 Task: Find a one-way flight from London to Paris on Fri, 30 Jun.
Action: Mouse pressed left at (415, 386)
Screenshot: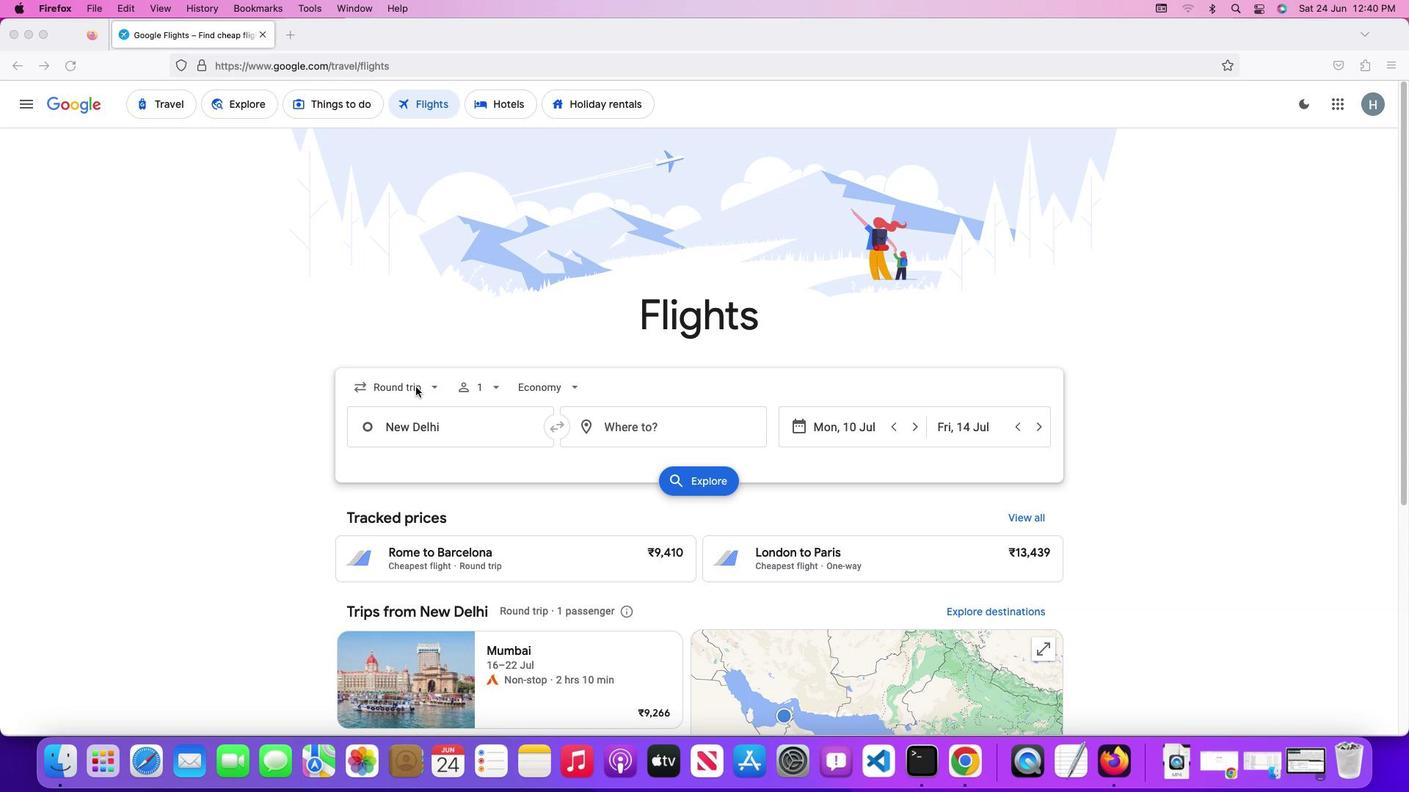 
Action: Mouse moved to (415, 386)
Screenshot: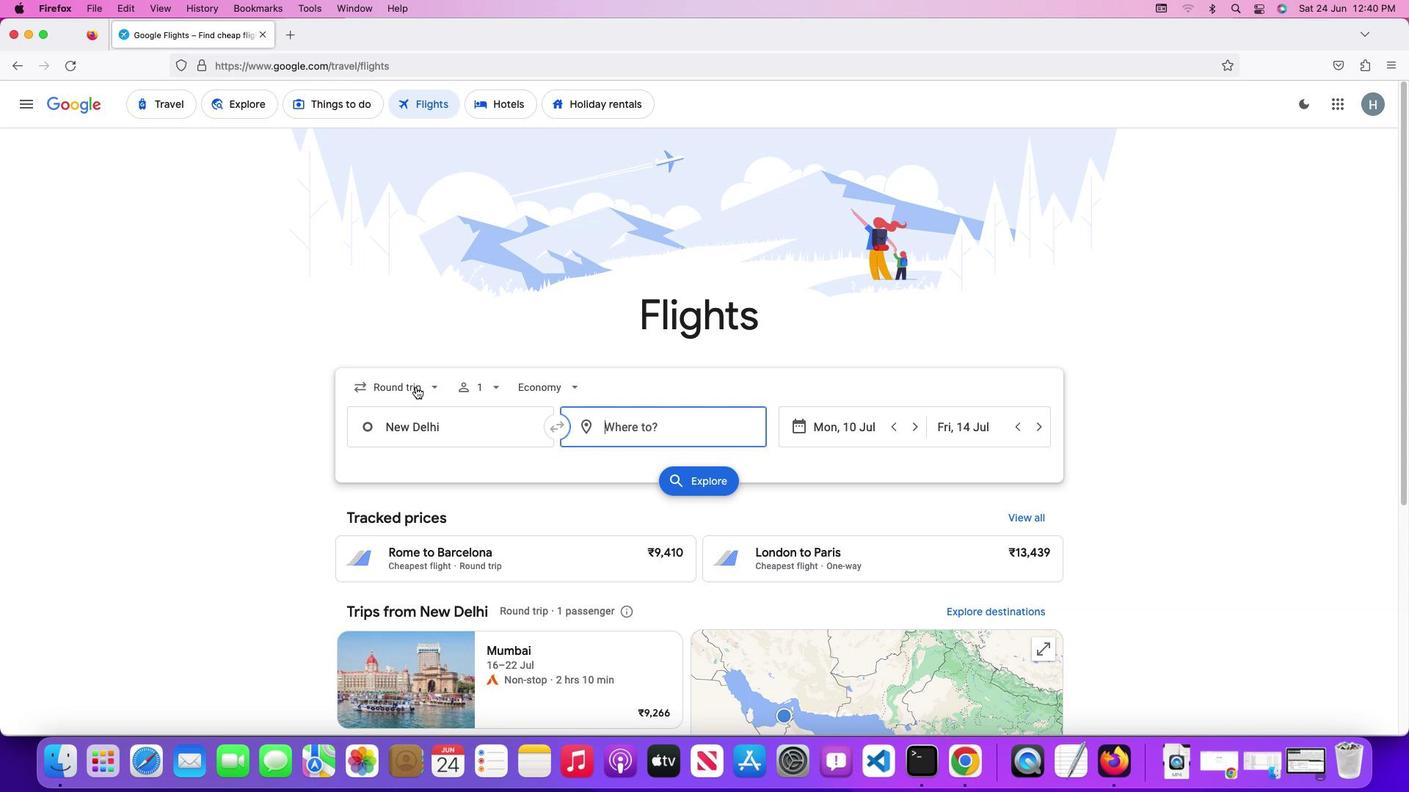 
Action: Mouse pressed left at (415, 386)
Screenshot: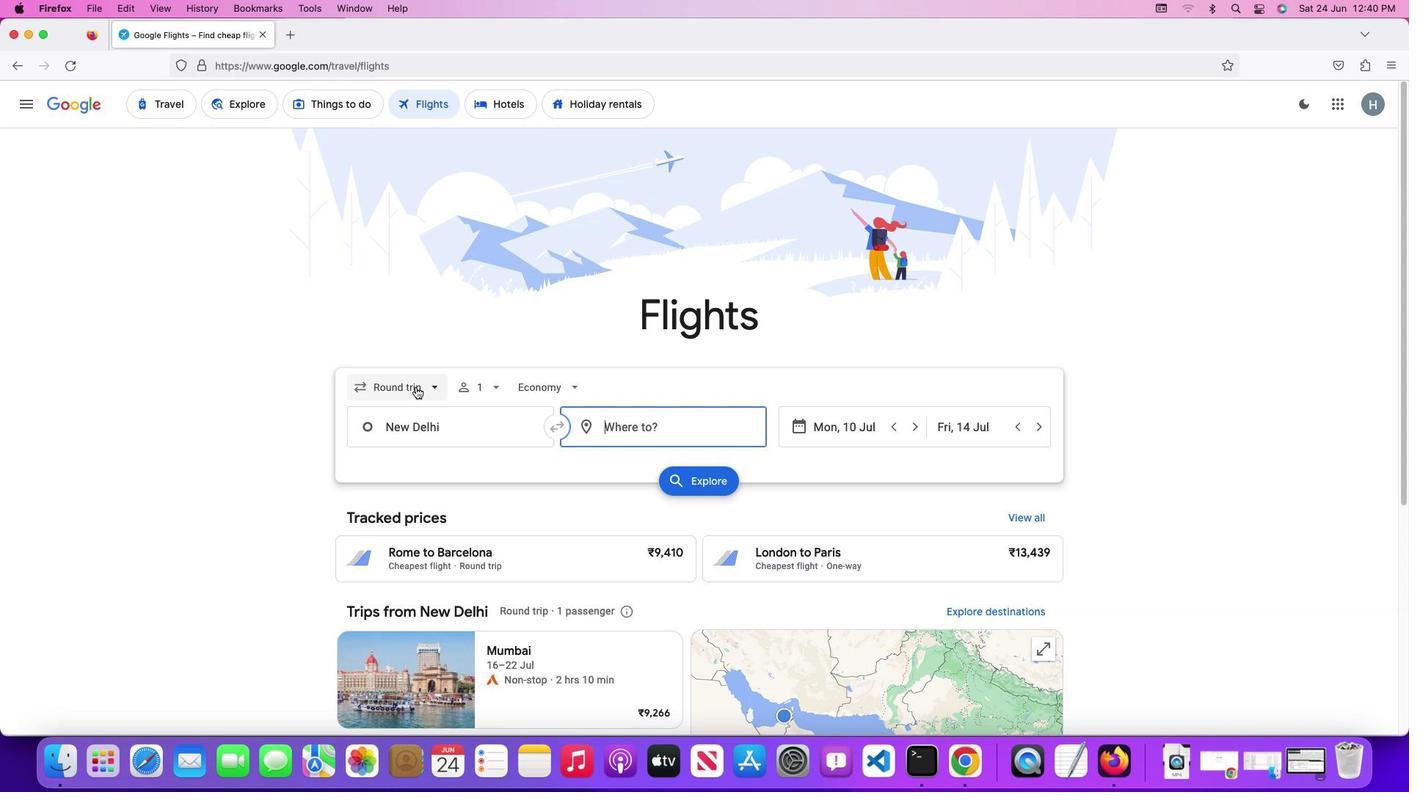 
Action: Mouse moved to (412, 456)
Screenshot: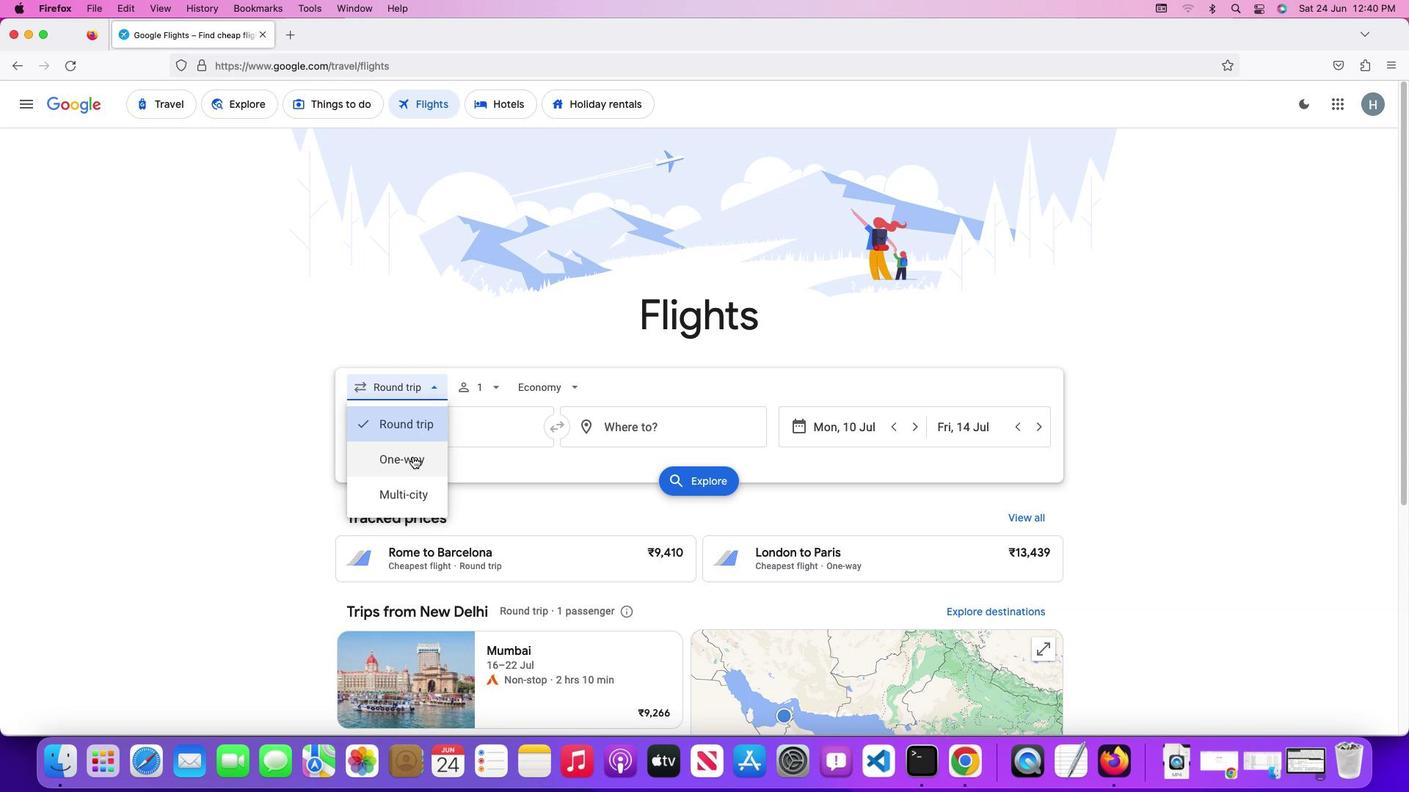 
Action: Mouse pressed left at (412, 456)
Screenshot: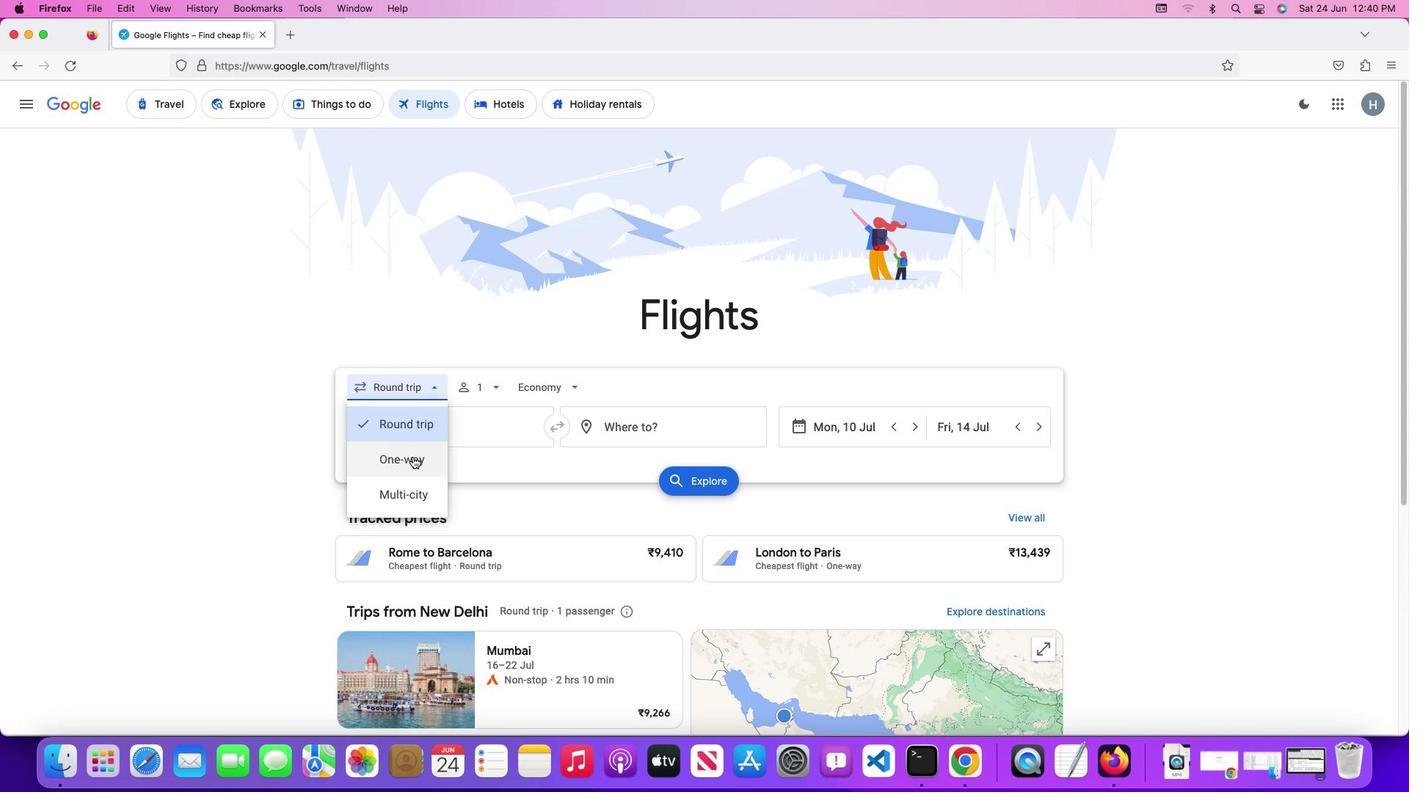 
Action: Mouse moved to (538, 389)
Screenshot: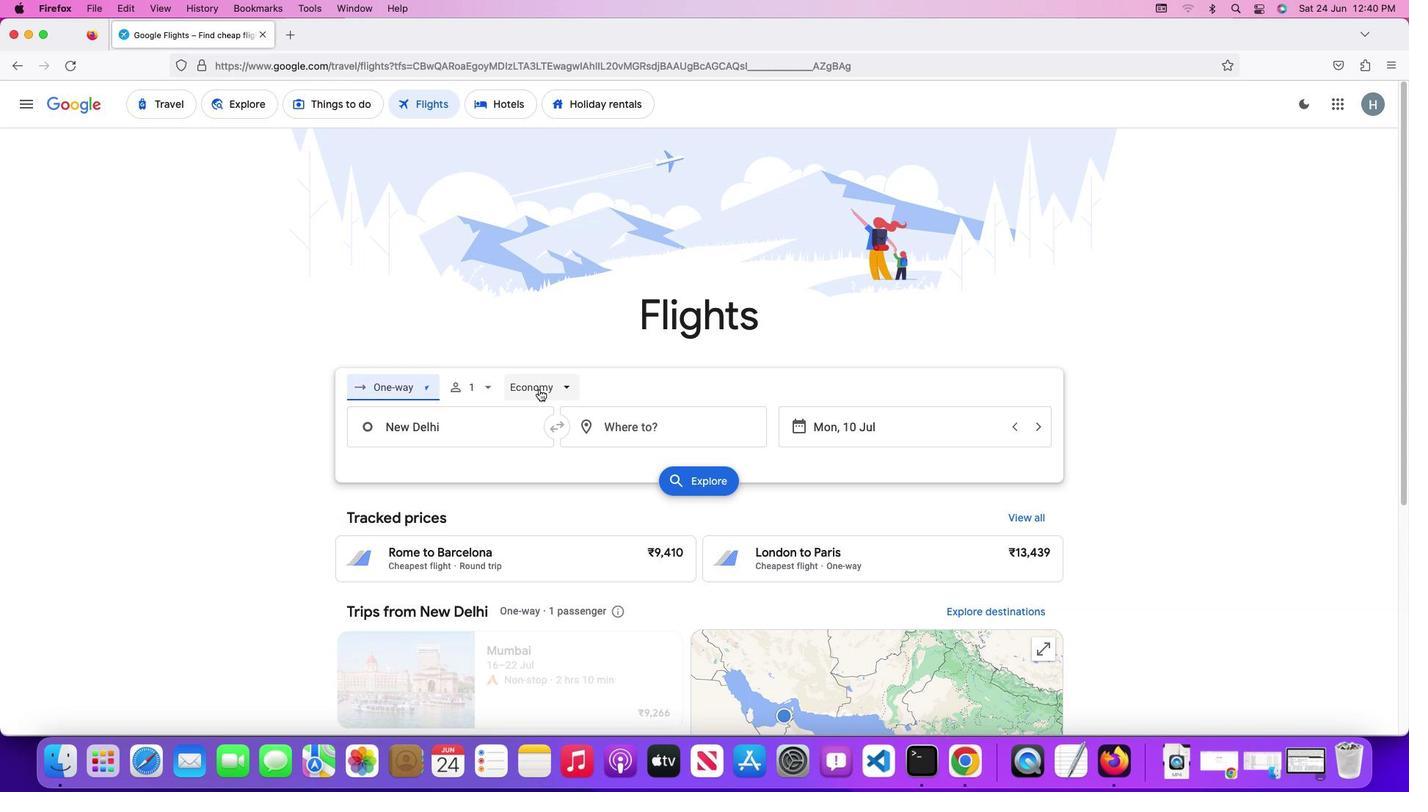 
Action: Mouse pressed left at (538, 389)
Screenshot: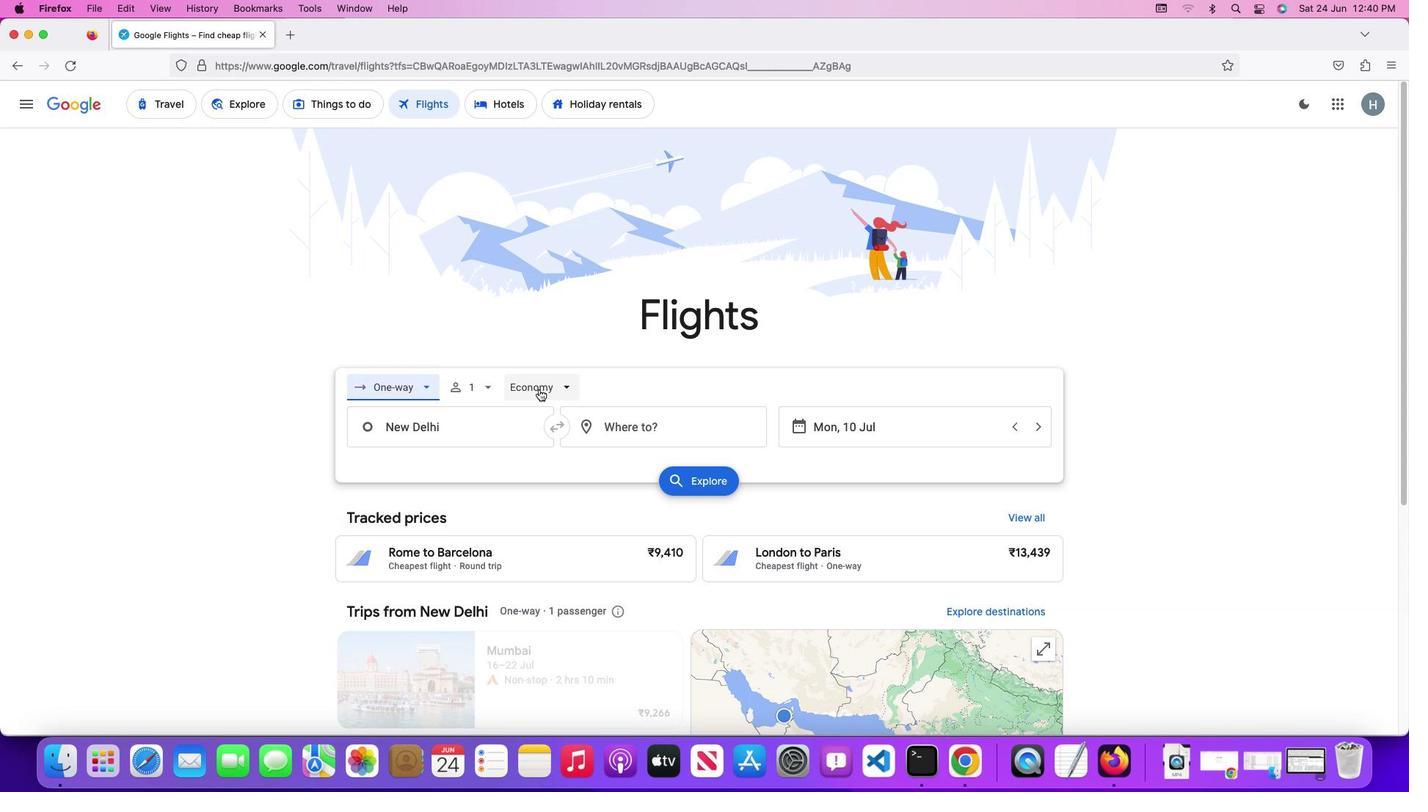
Action: Mouse moved to (557, 425)
Screenshot: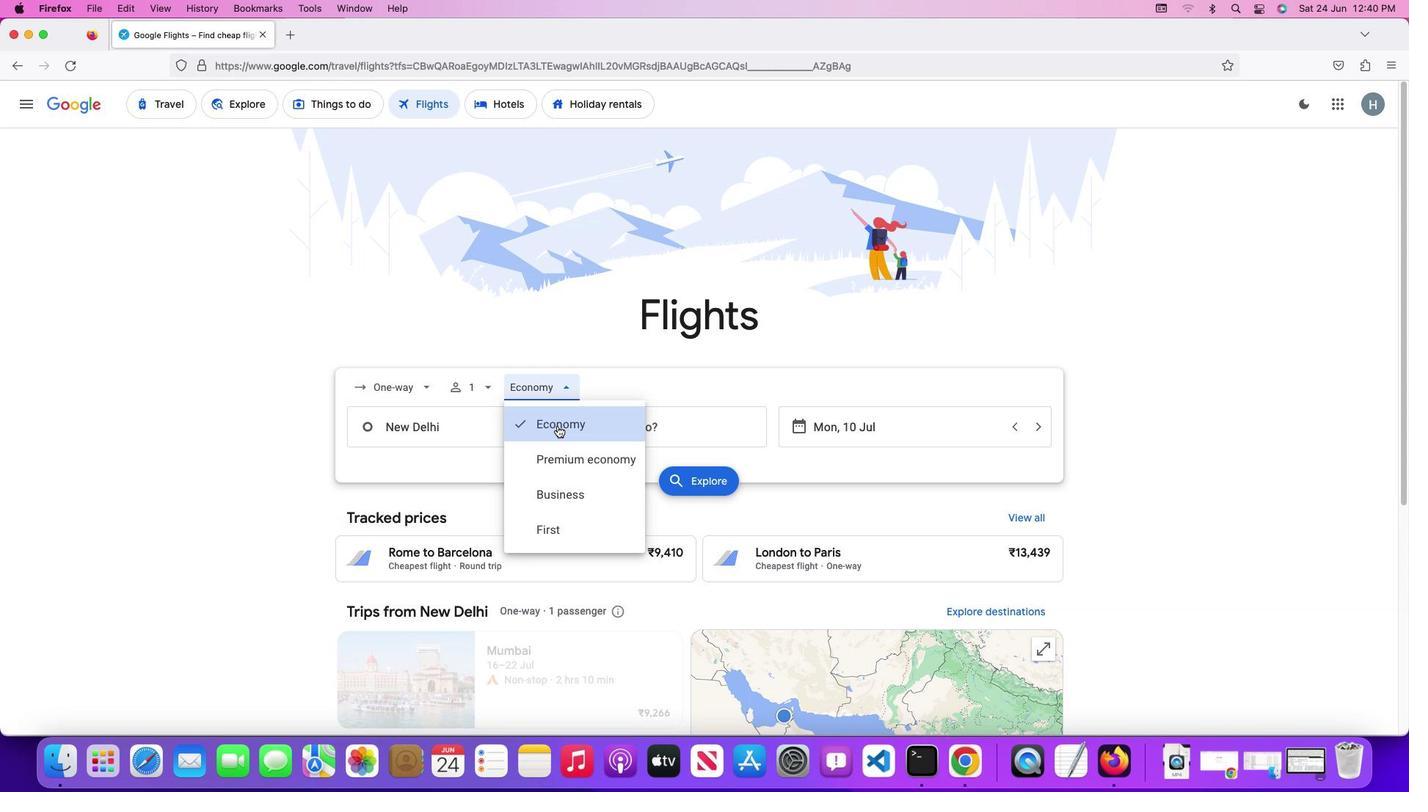 
Action: Mouse pressed left at (557, 425)
Screenshot: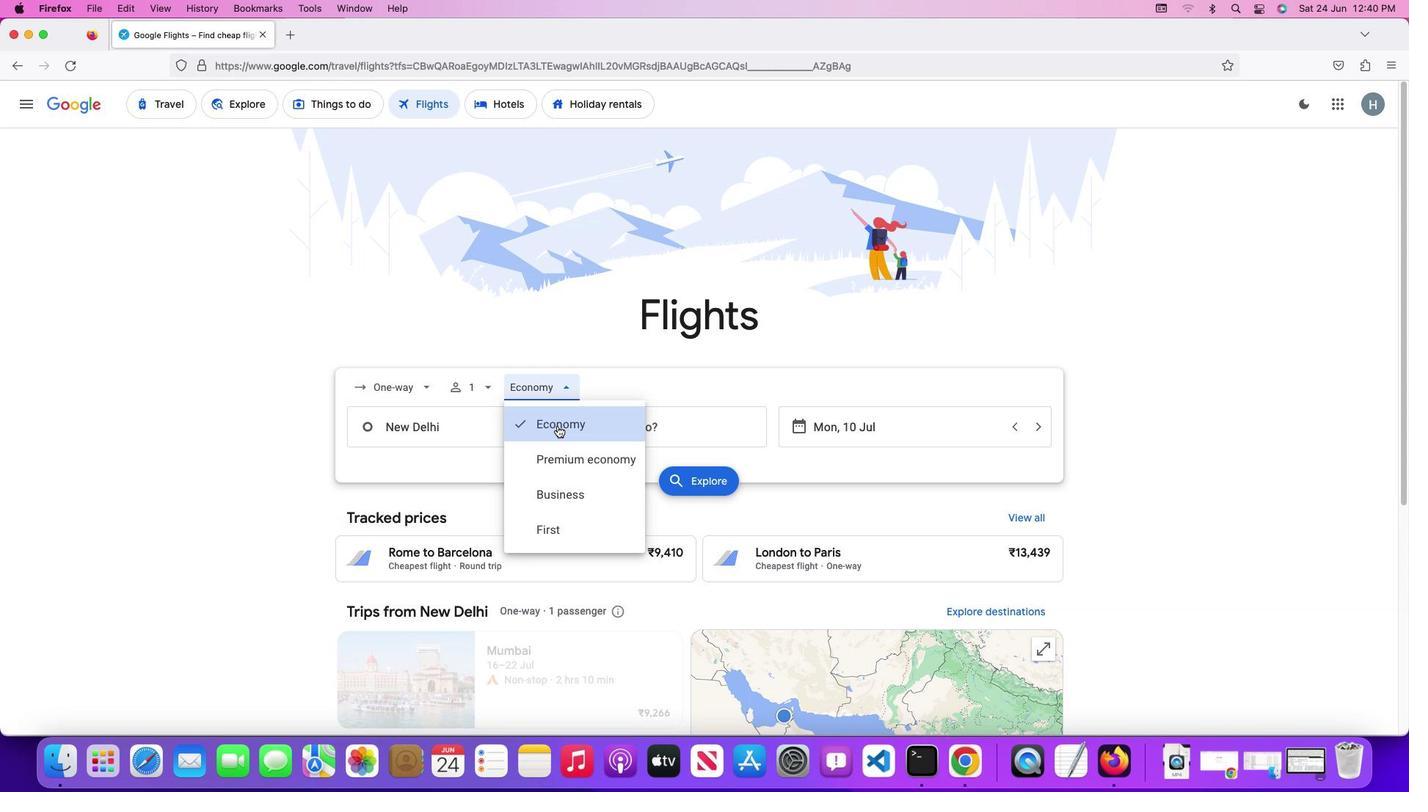 
Action: Mouse moved to (474, 422)
Screenshot: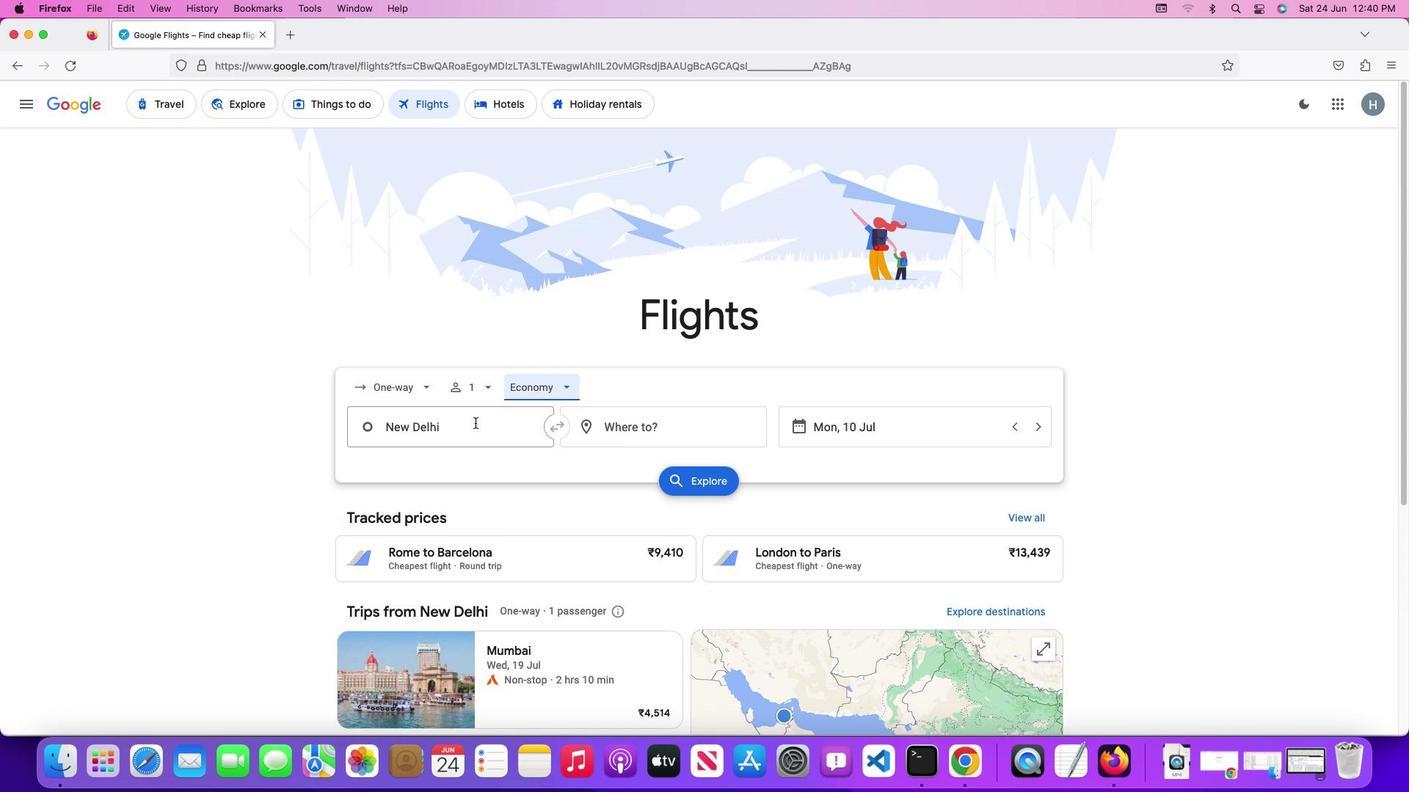 
Action: Mouse pressed left at (474, 422)
Screenshot: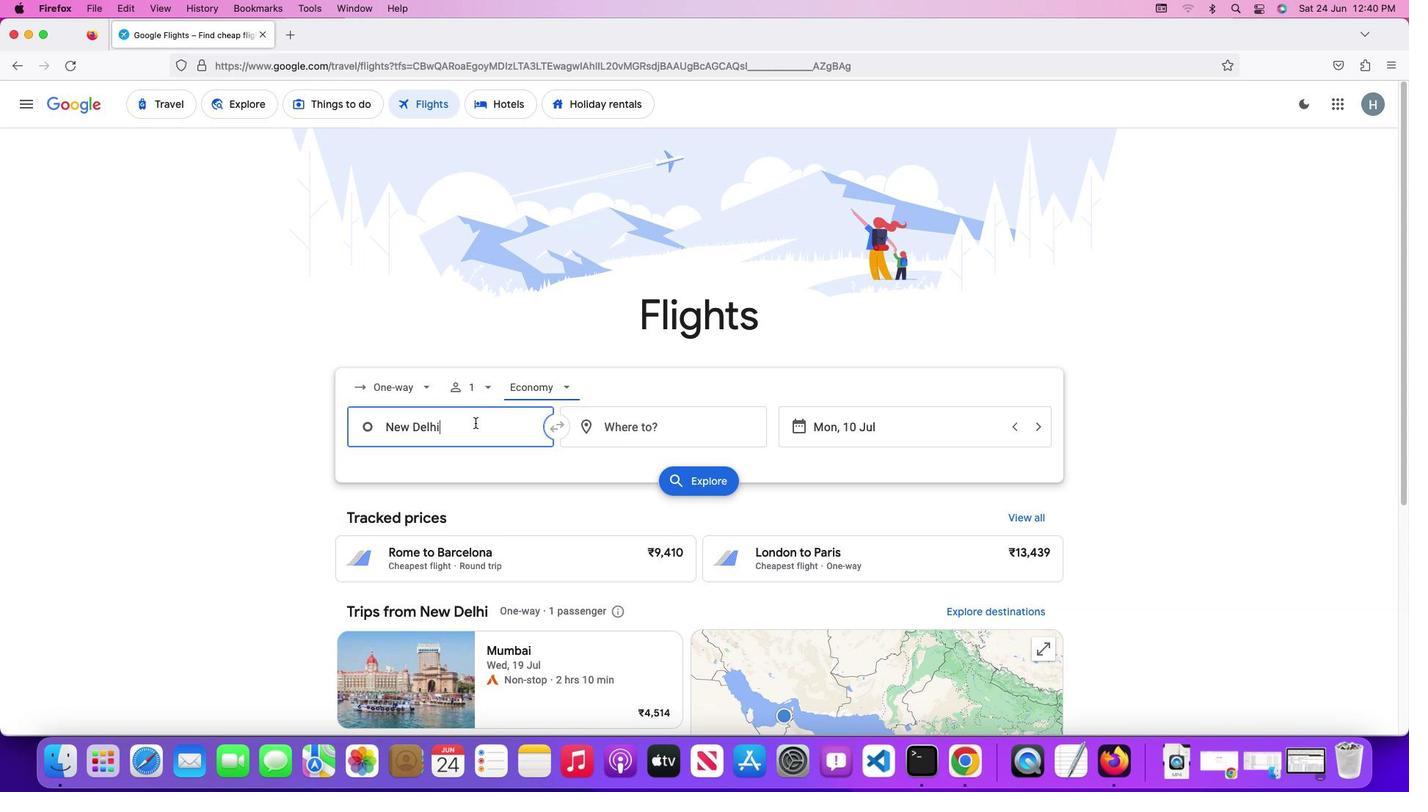 
Action: Key pressed Key.shift'L''o''n''d''o''n'
Screenshot: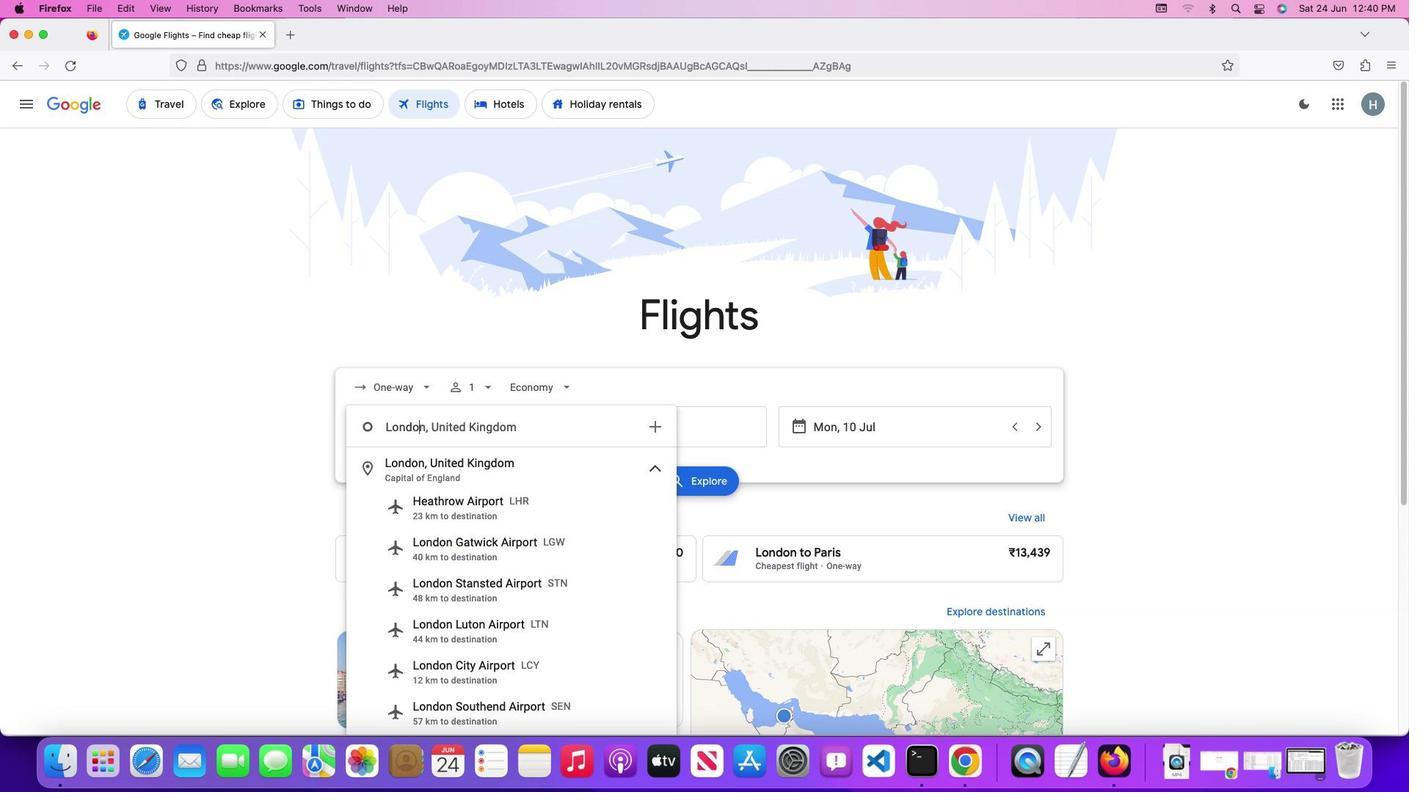 
Action: Mouse moved to (503, 461)
Screenshot: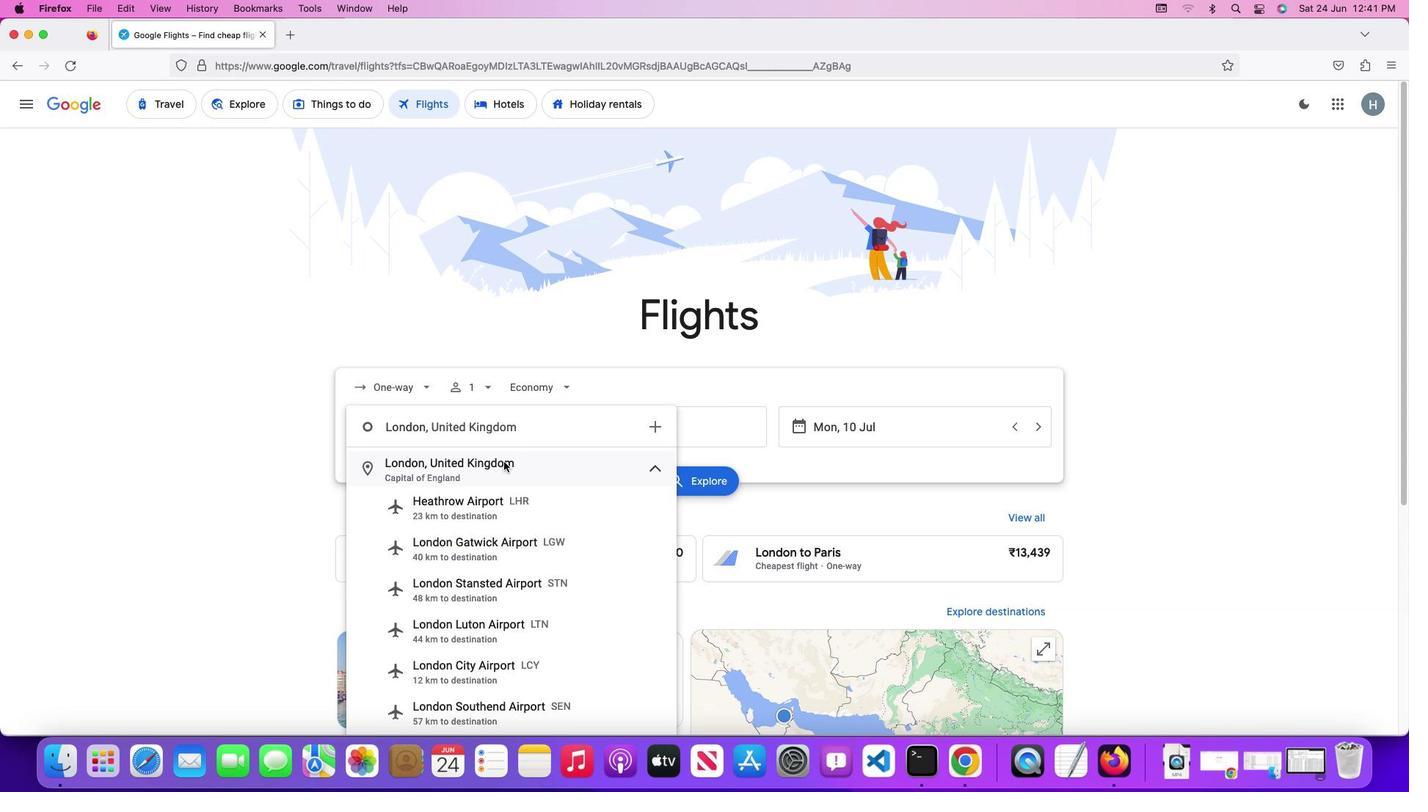 
Action: Mouse pressed left at (503, 461)
Screenshot: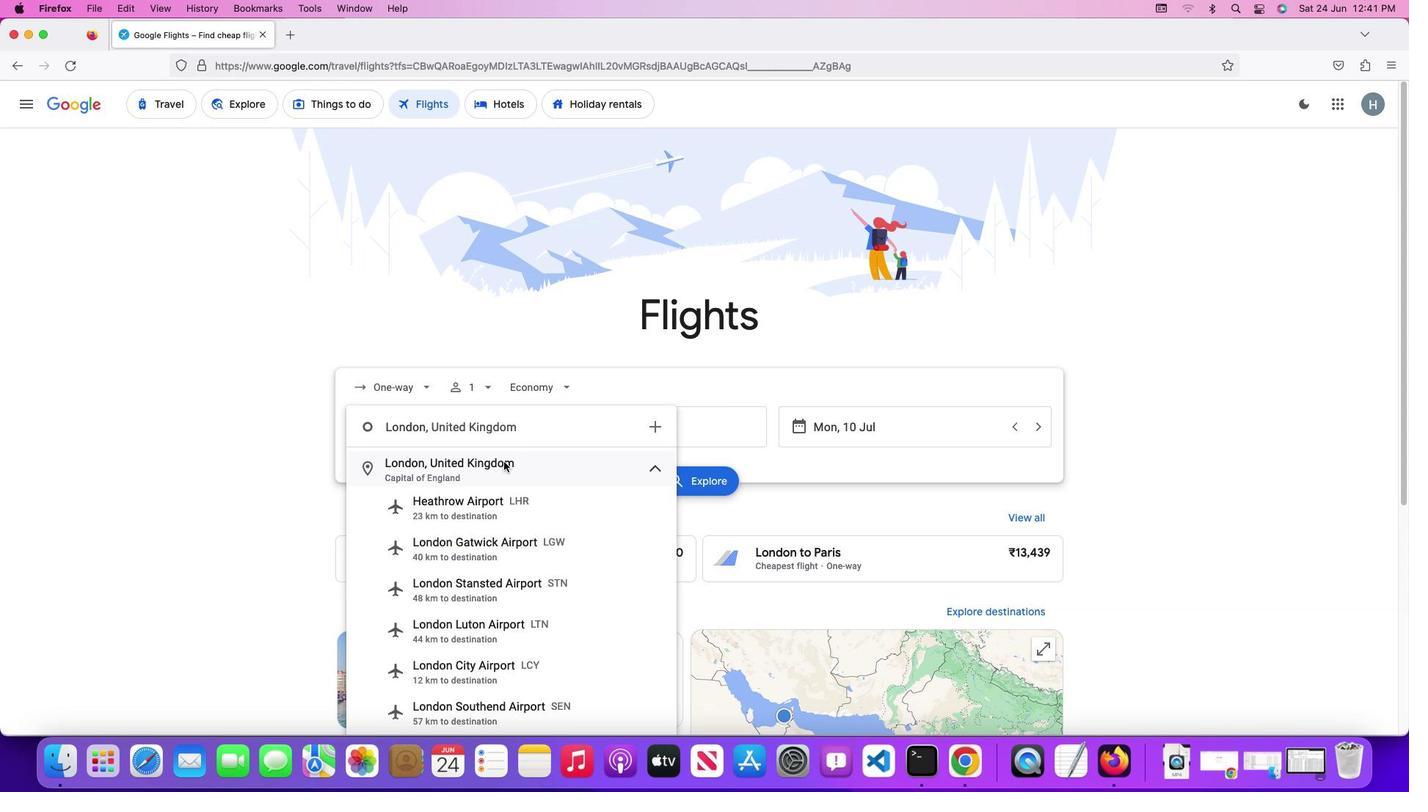 
Action: Mouse moved to (662, 424)
Screenshot: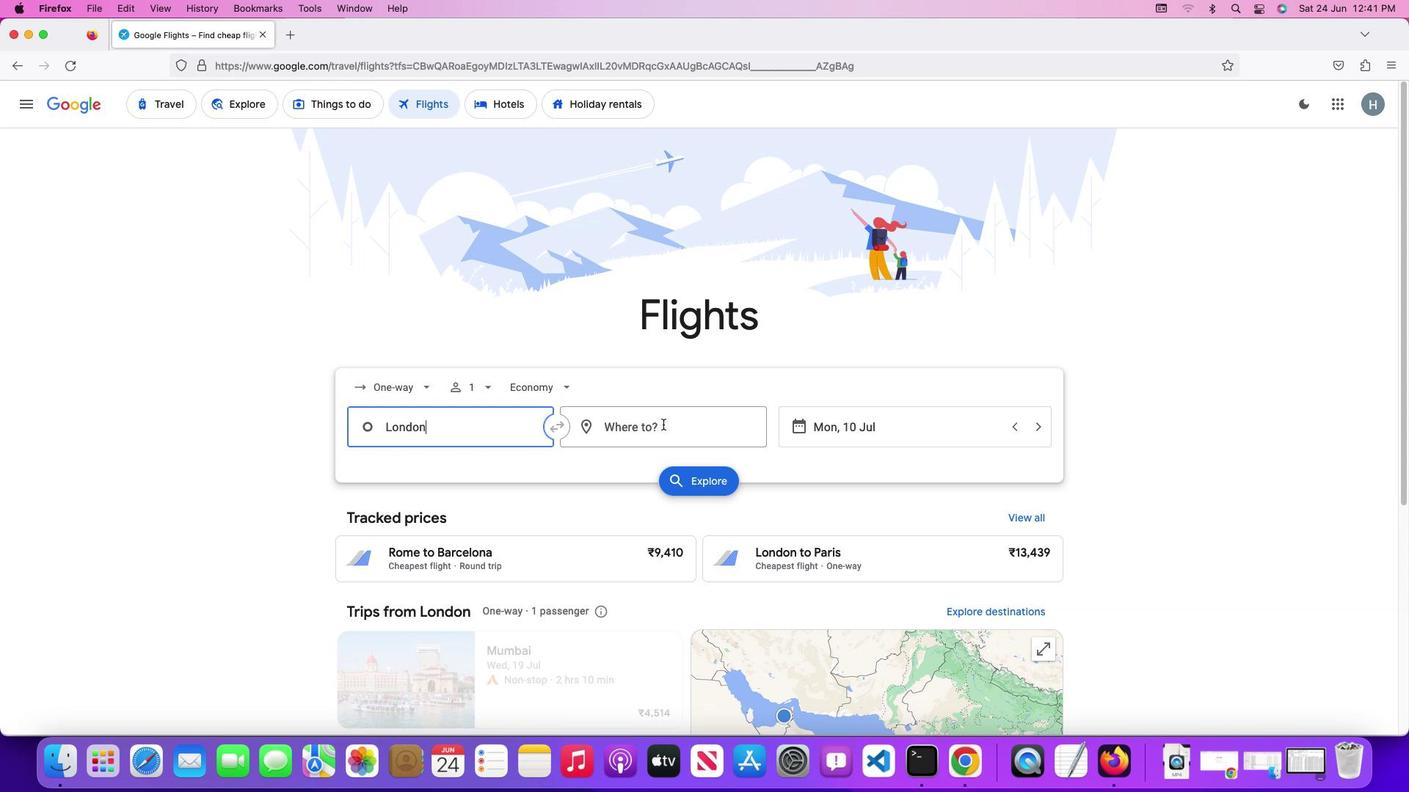 
Action: Mouse pressed left at (662, 424)
Screenshot: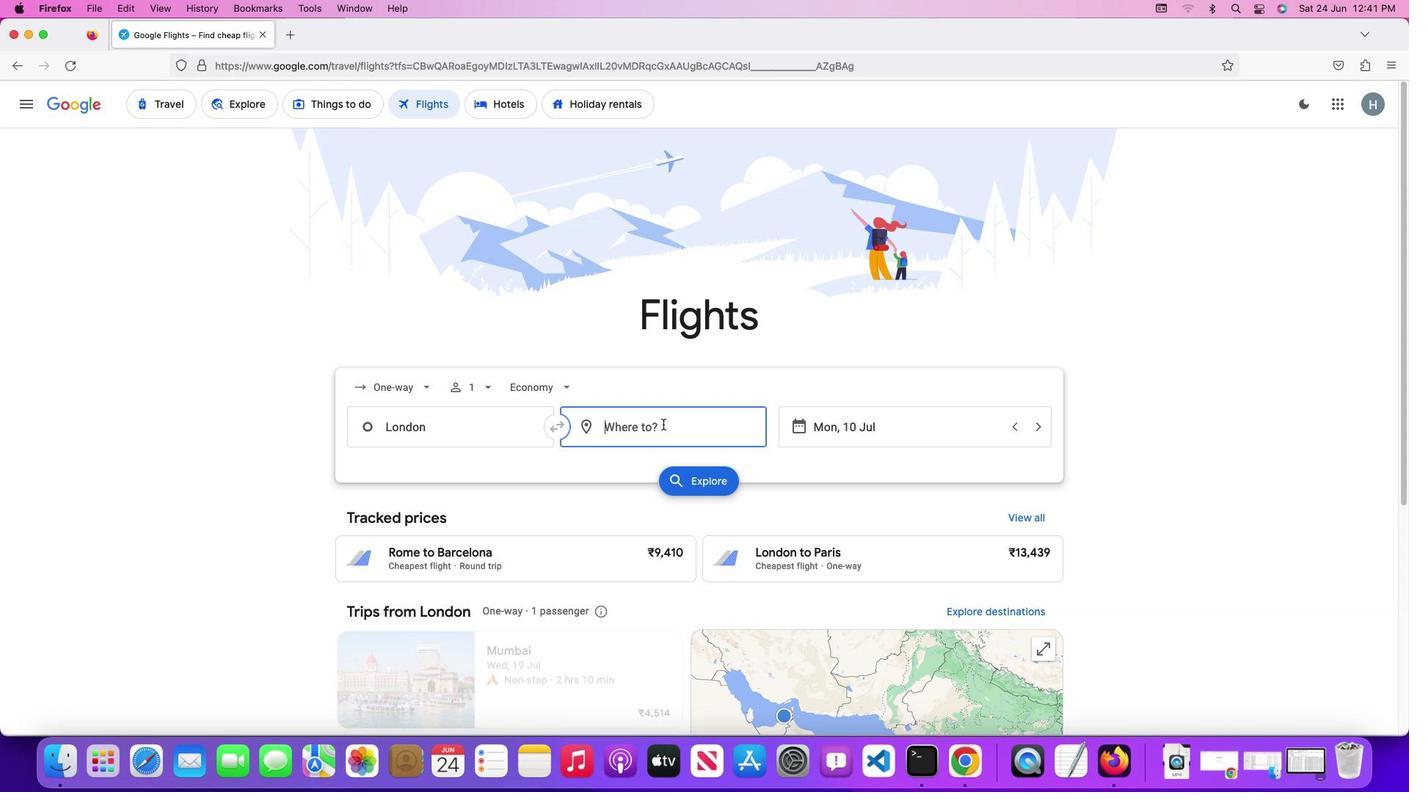 
Action: Key pressed Key.shift'P''a''r''i''s'
Screenshot: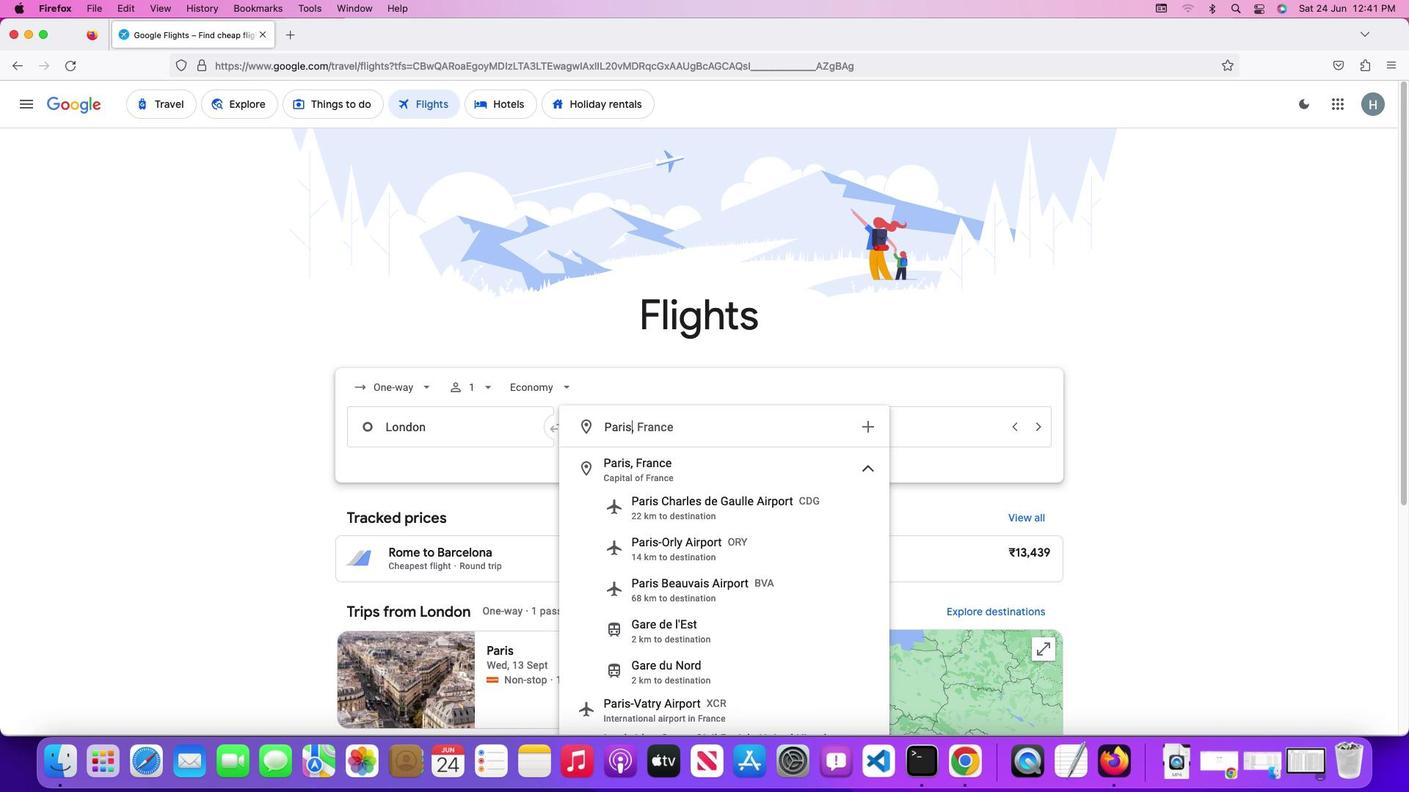 
Action: Mouse moved to (702, 471)
Screenshot: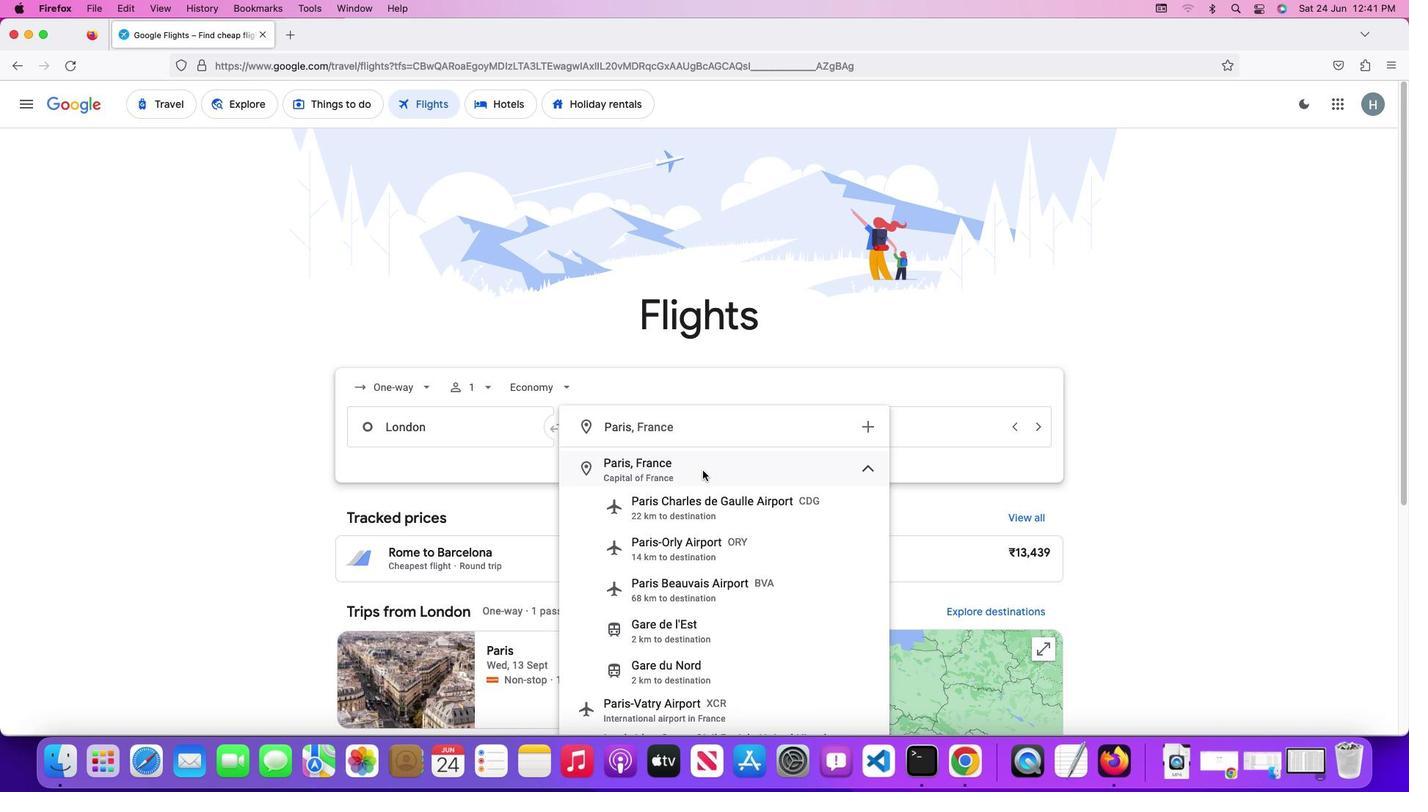 
Action: Mouse pressed left at (702, 471)
Screenshot: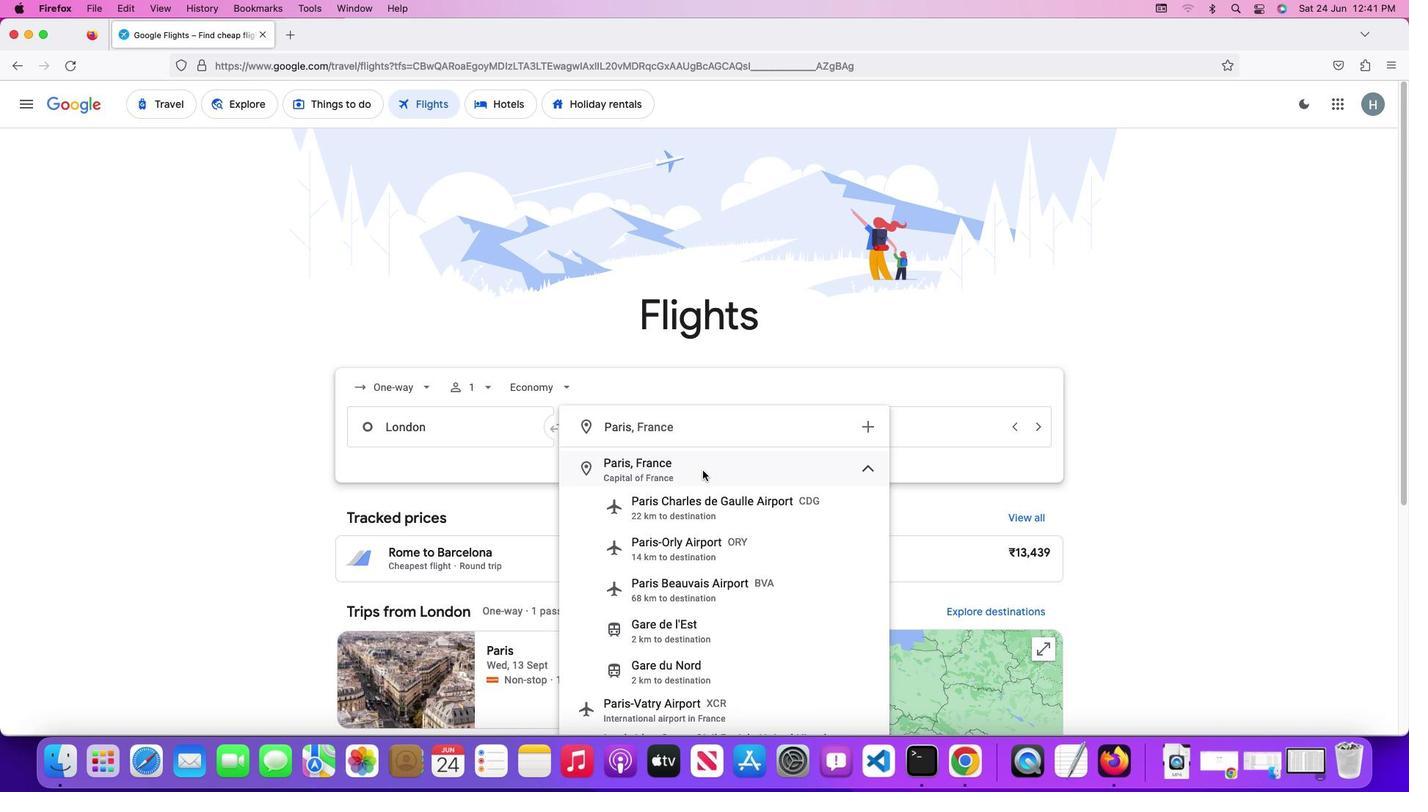 
Action: Mouse moved to (852, 428)
Screenshot: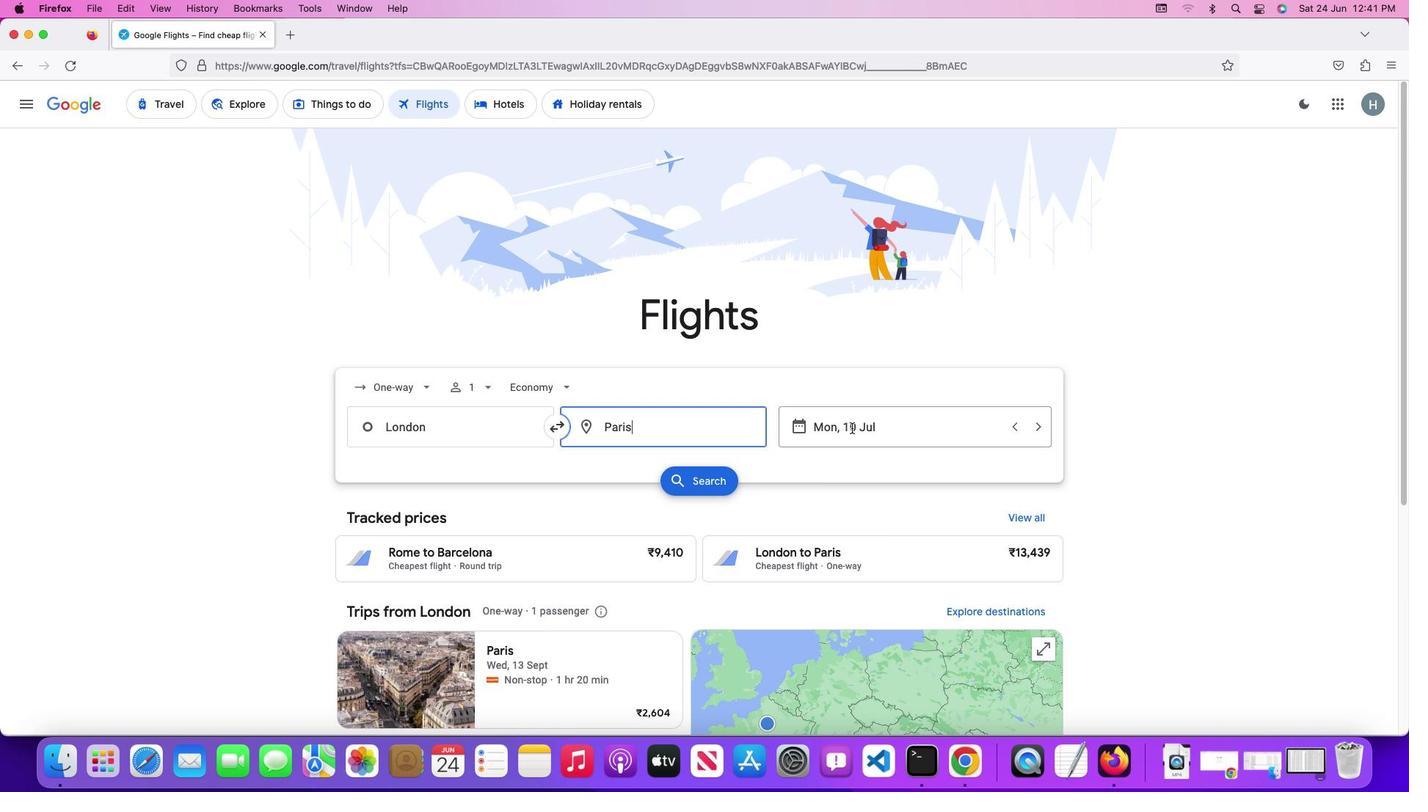 
Action: Mouse pressed left at (852, 428)
Screenshot: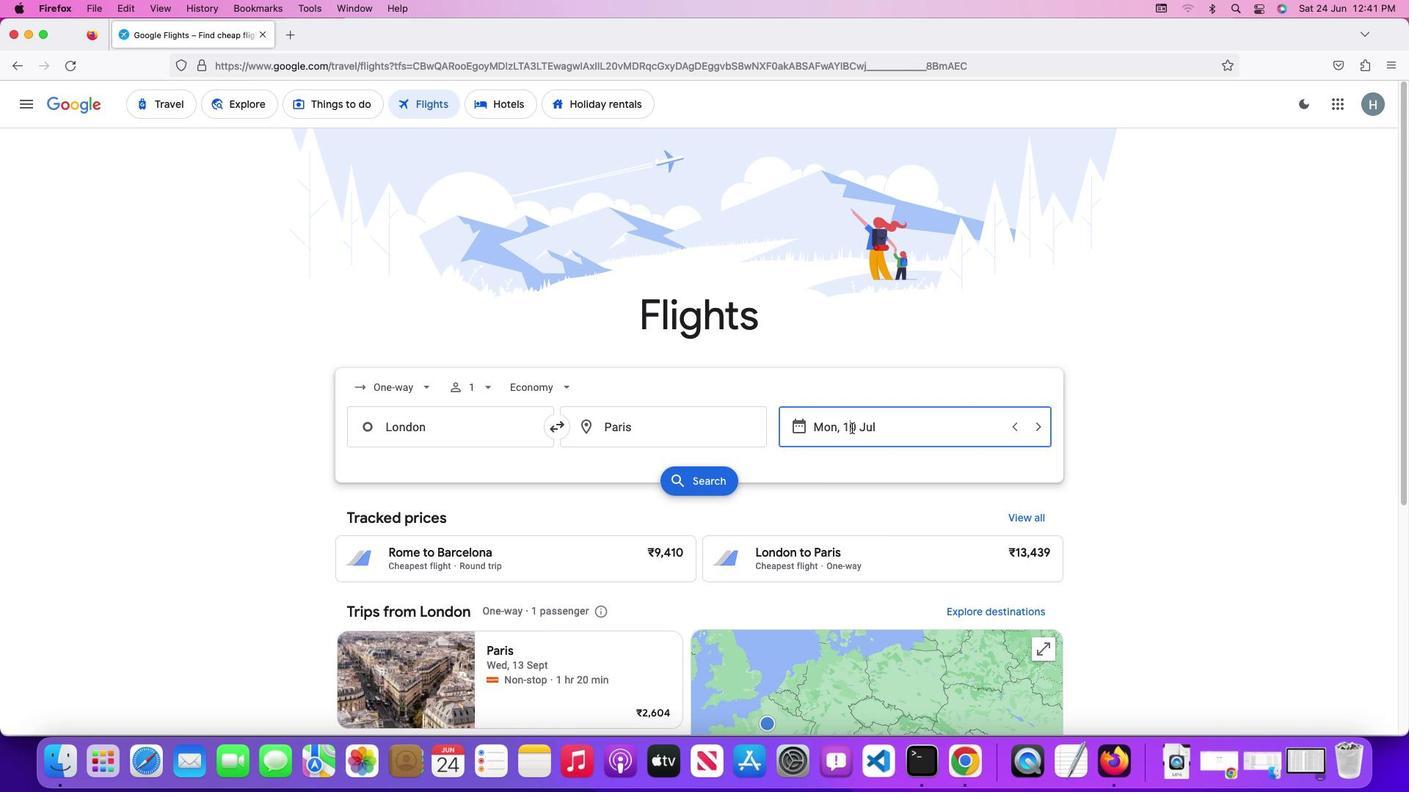 
Action: Mouse moved to (707, 621)
Screenshot: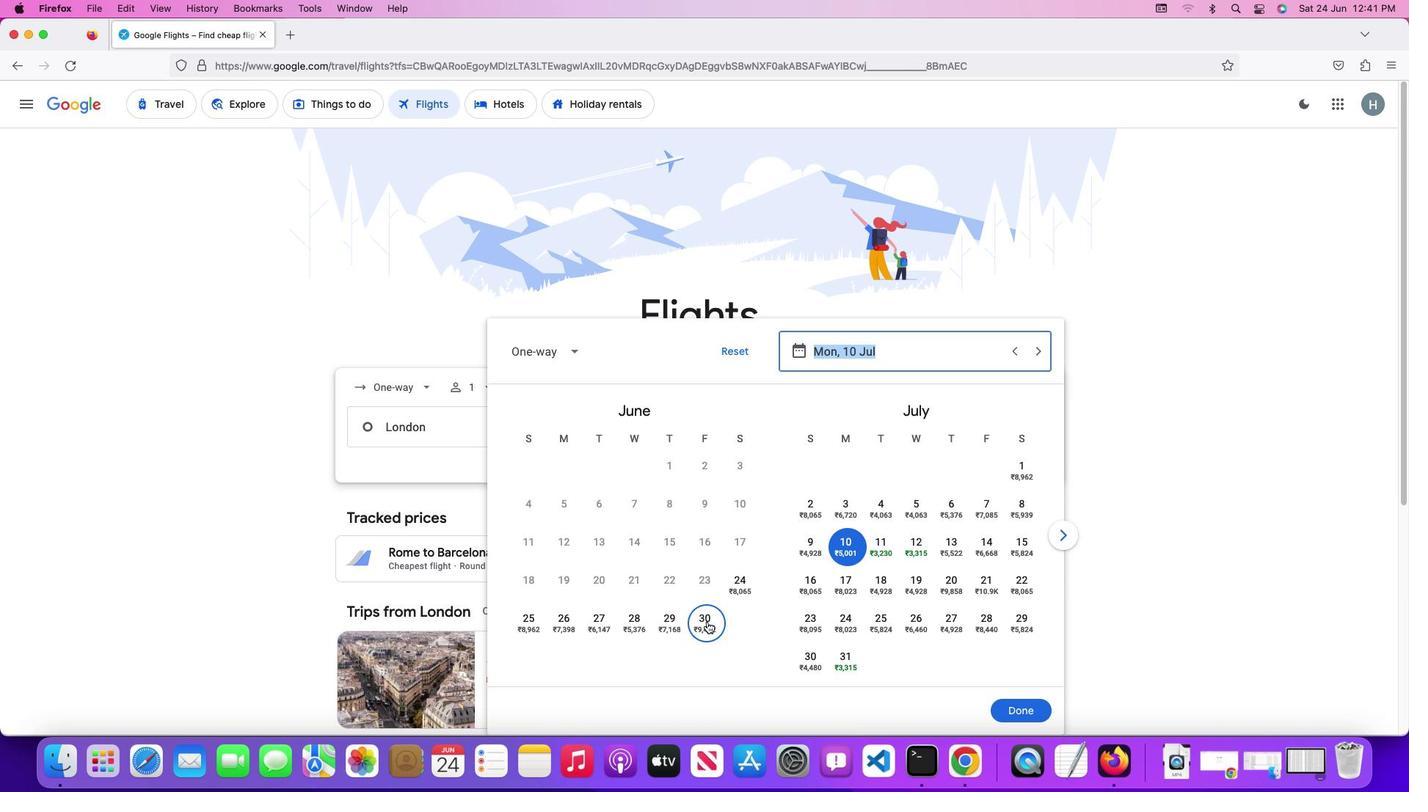 
Action: Mouse pressed left at (707, 621)
Screenshot: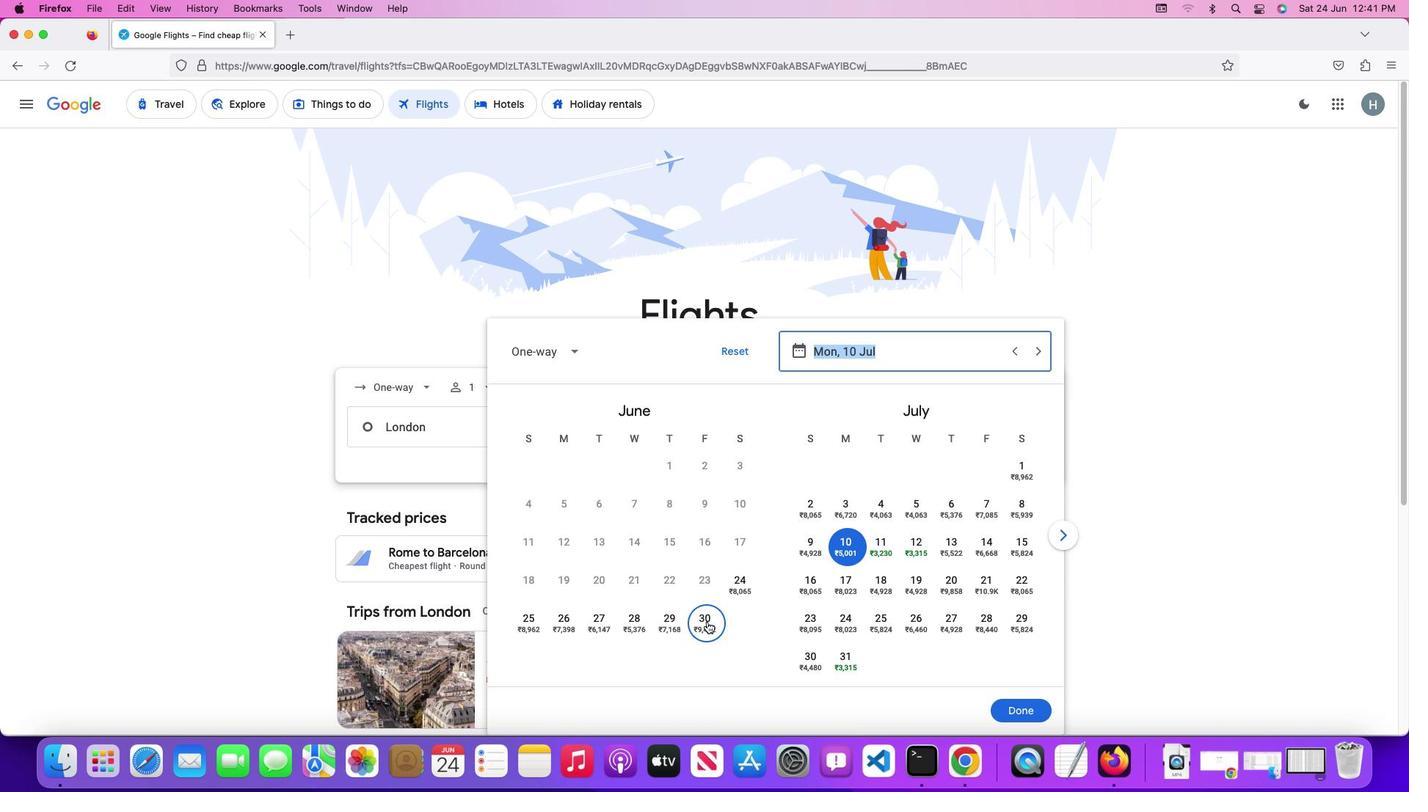
Action: Mouse moved to (1010, 712)
Screenshot: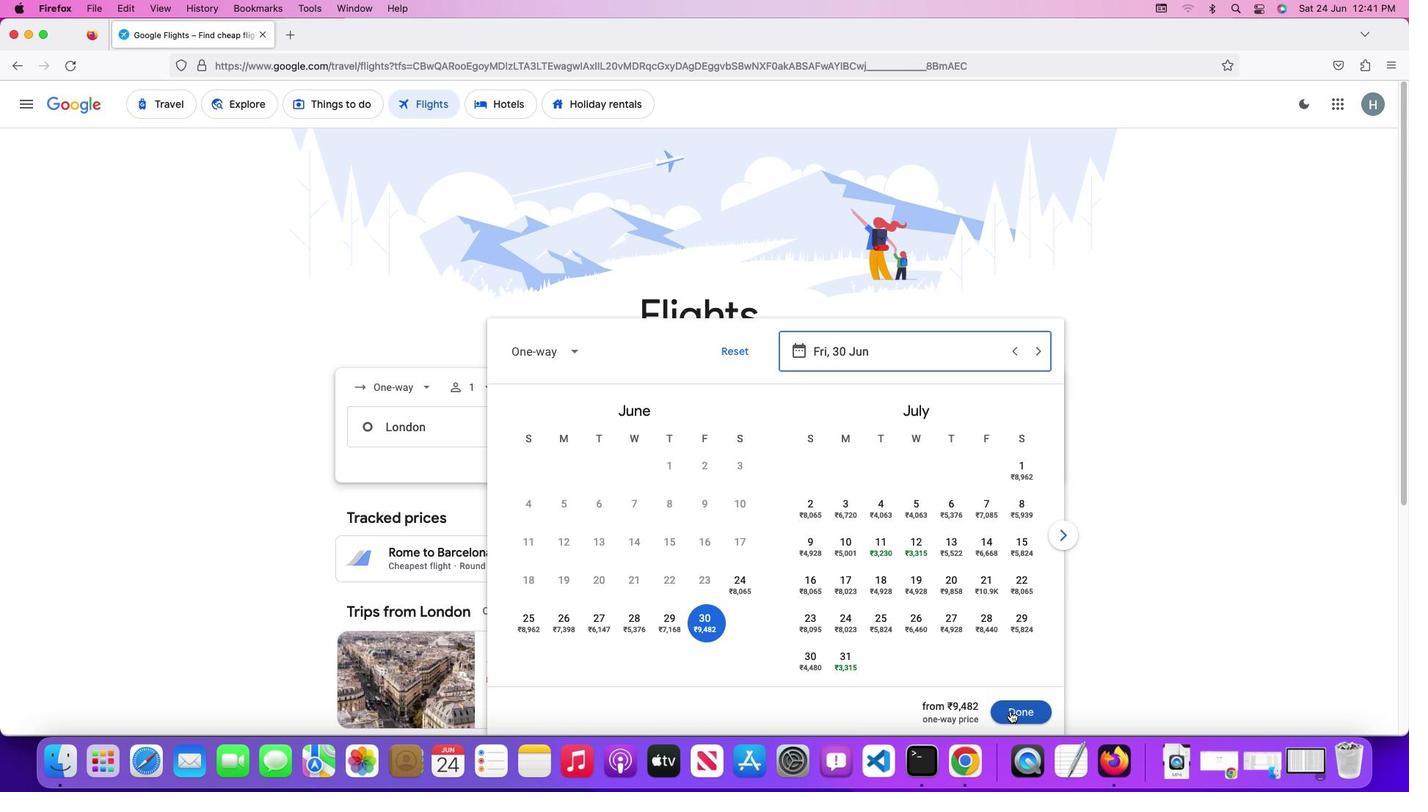 
Action: Mouse pressed left at (1010, 712)
Screenshot: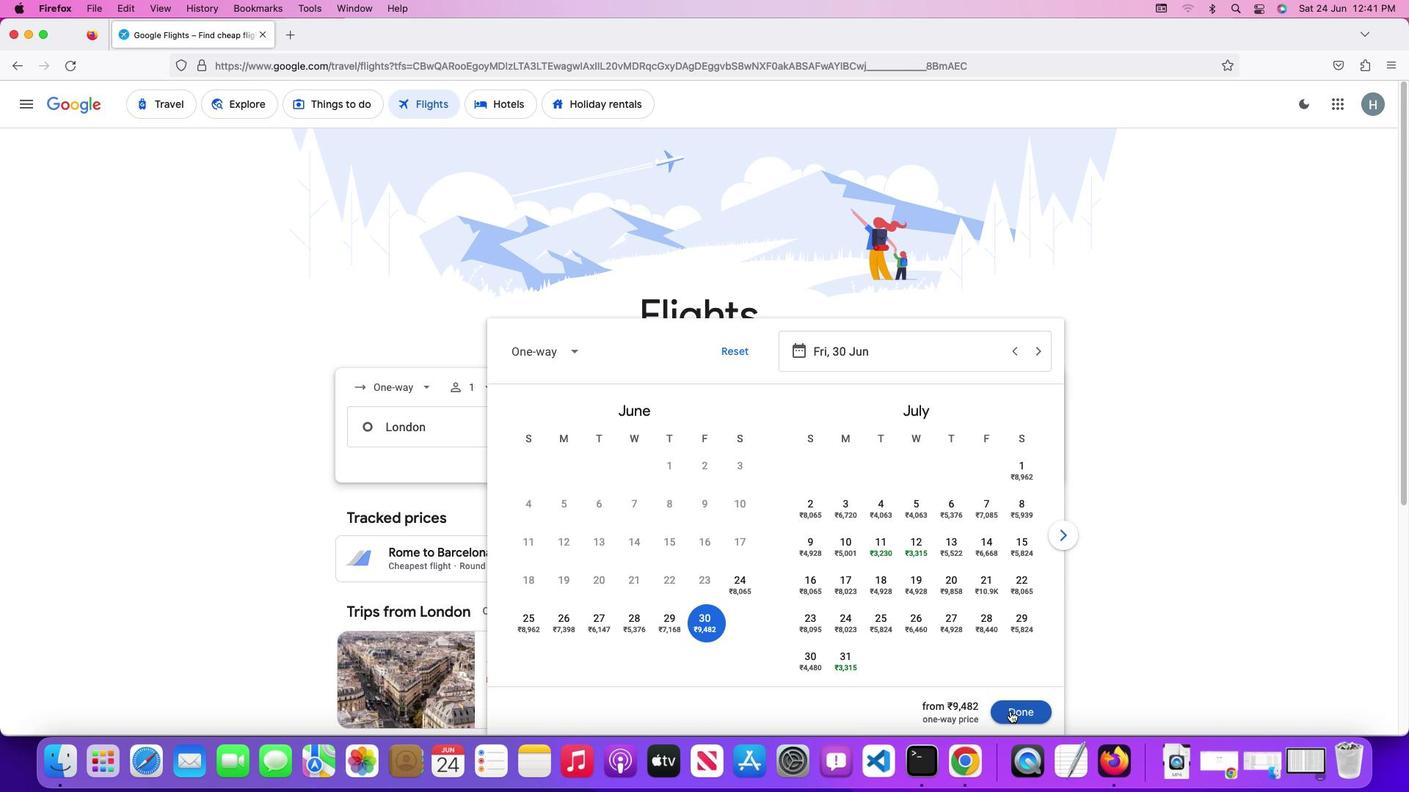 
Action: Mouse moved to (711, 490)
Screenshot: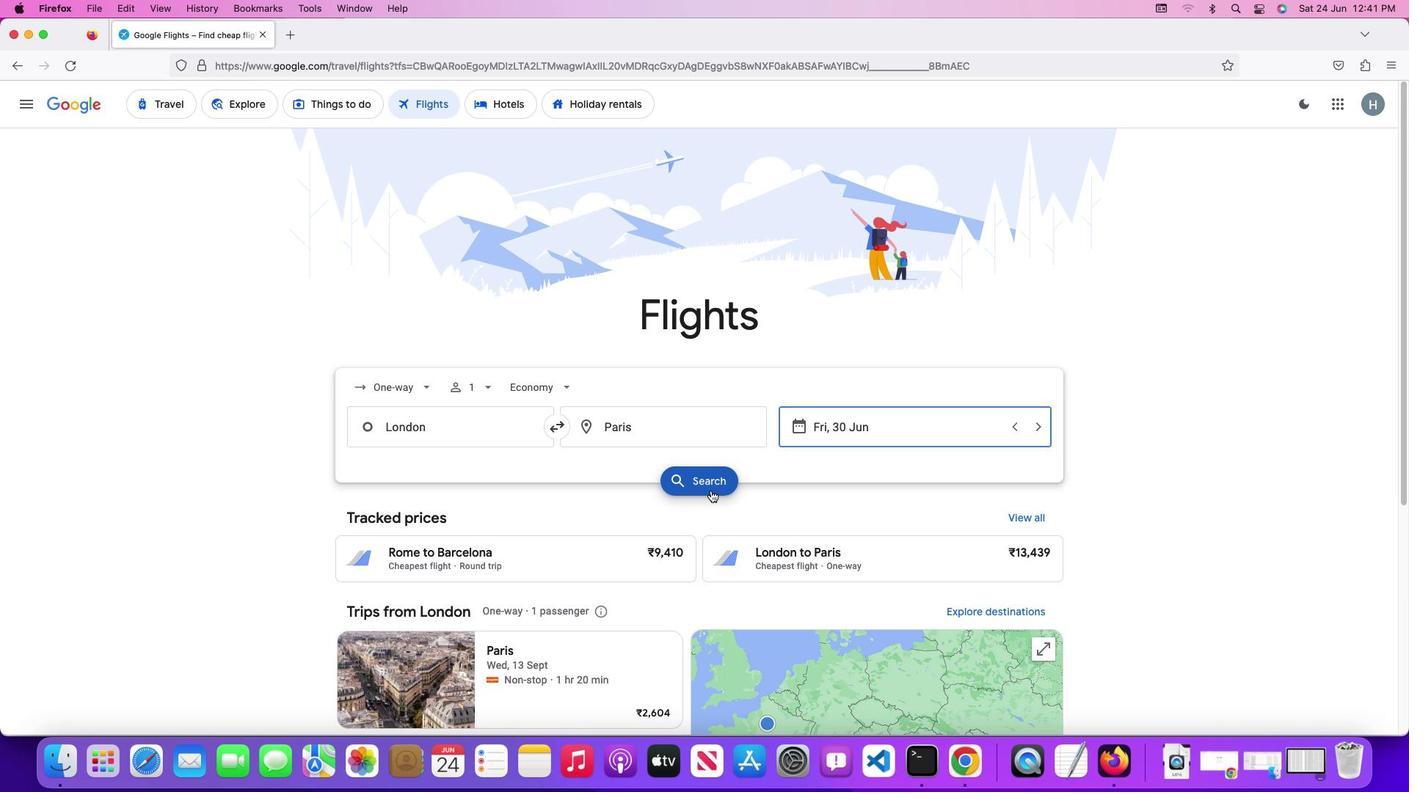 
Action: Mouse pressed left at (711, 490)
Screenshot: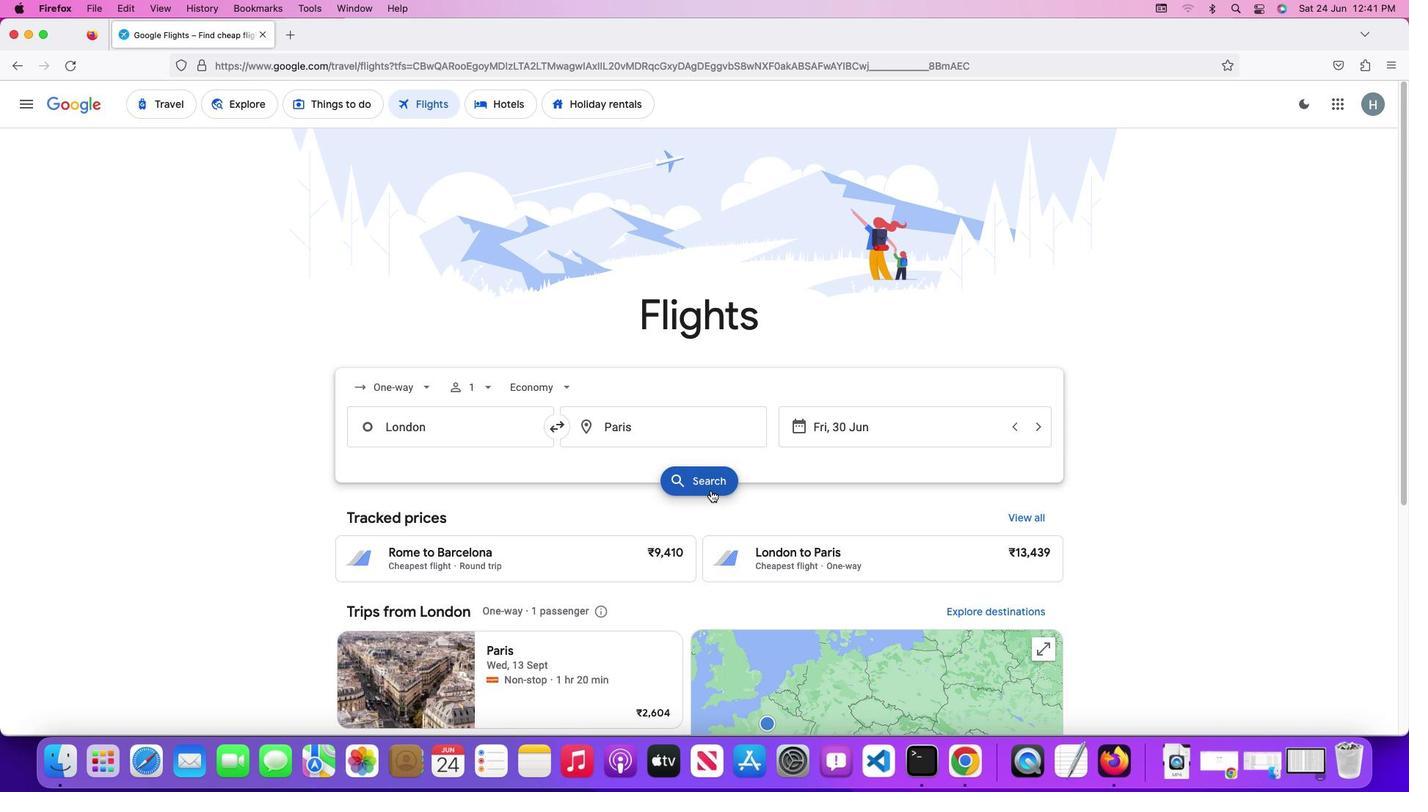 
Action: Mouse moved to (480, 295)
Screenshot: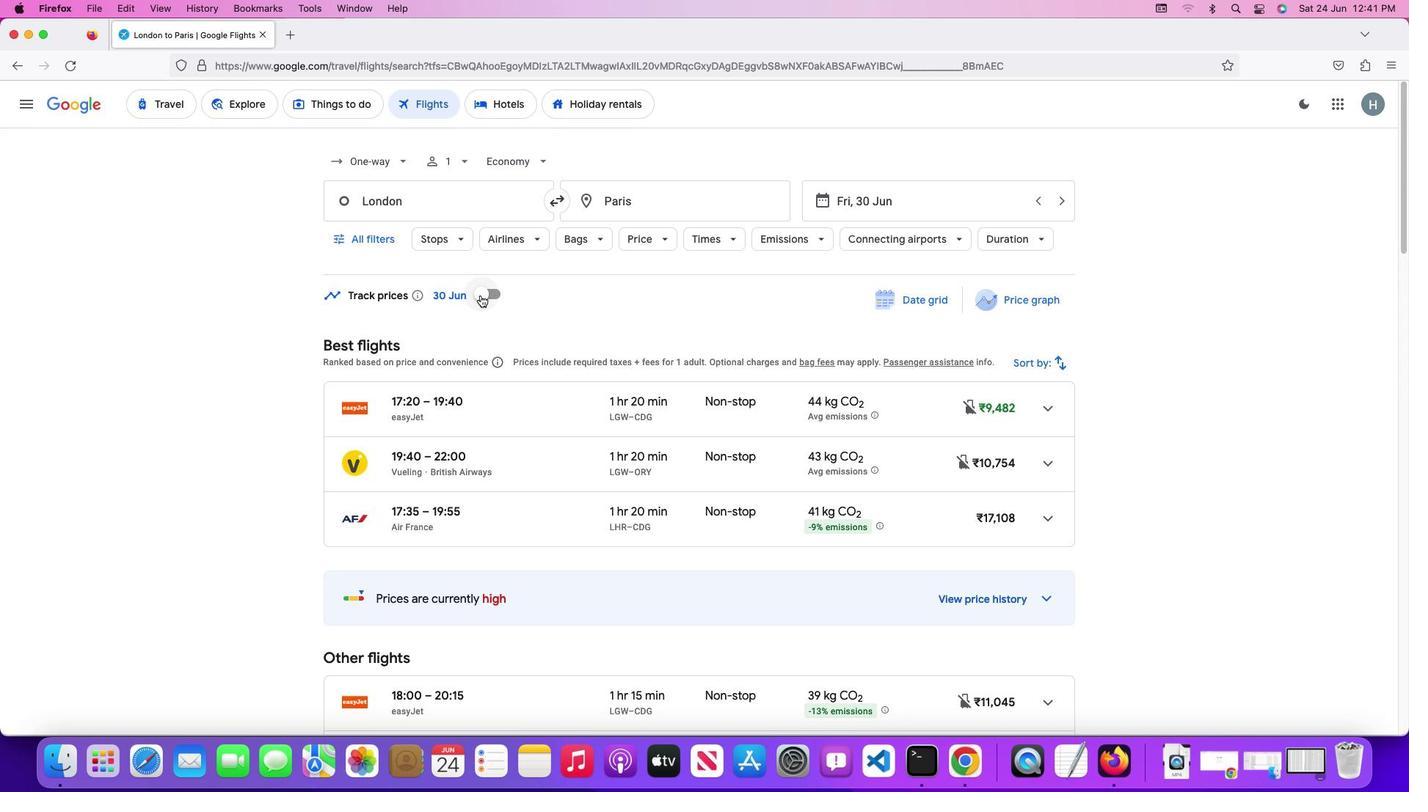 
Action: Mouse pressed left at (480, 295)
Screenshot: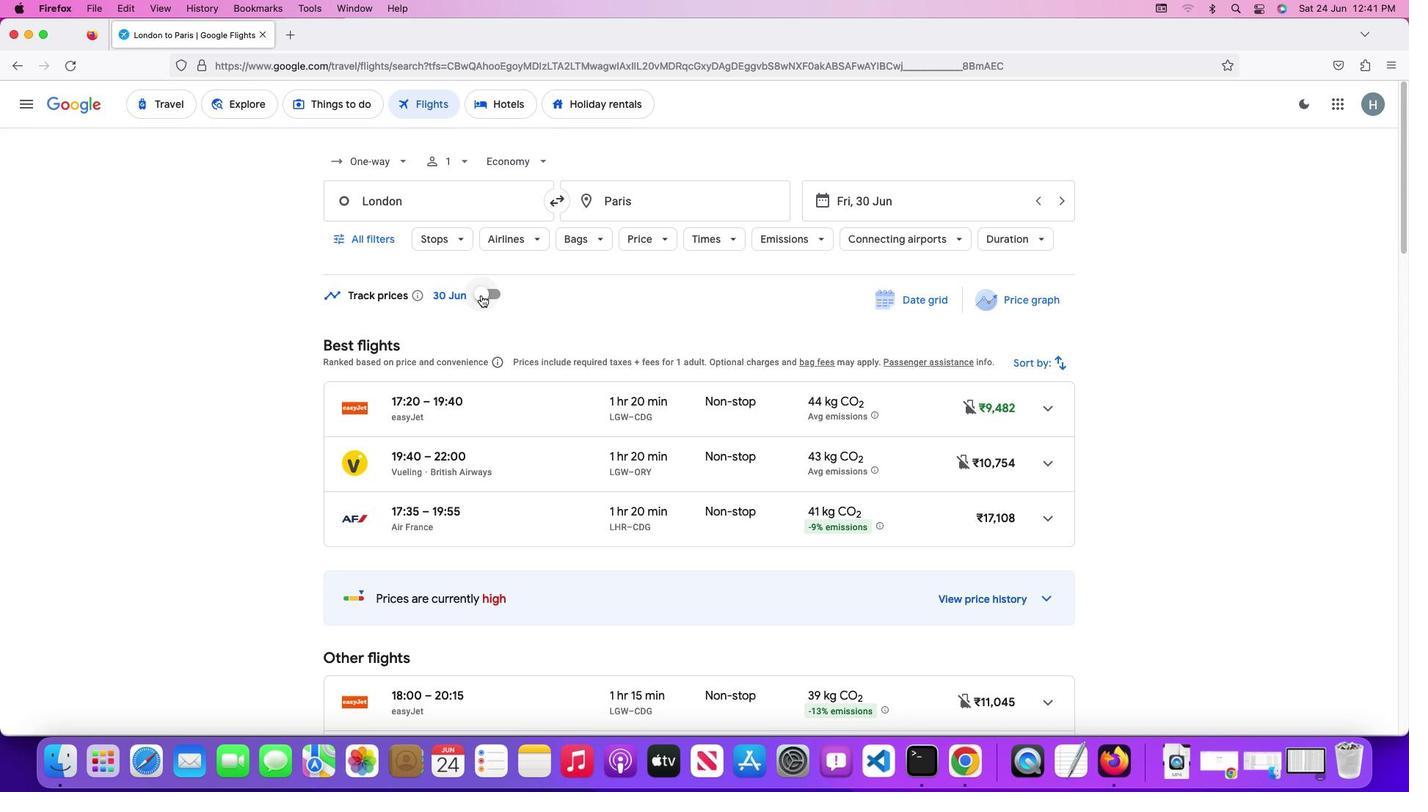 
Action: Mouse moved to (596, 295)
Screenshot: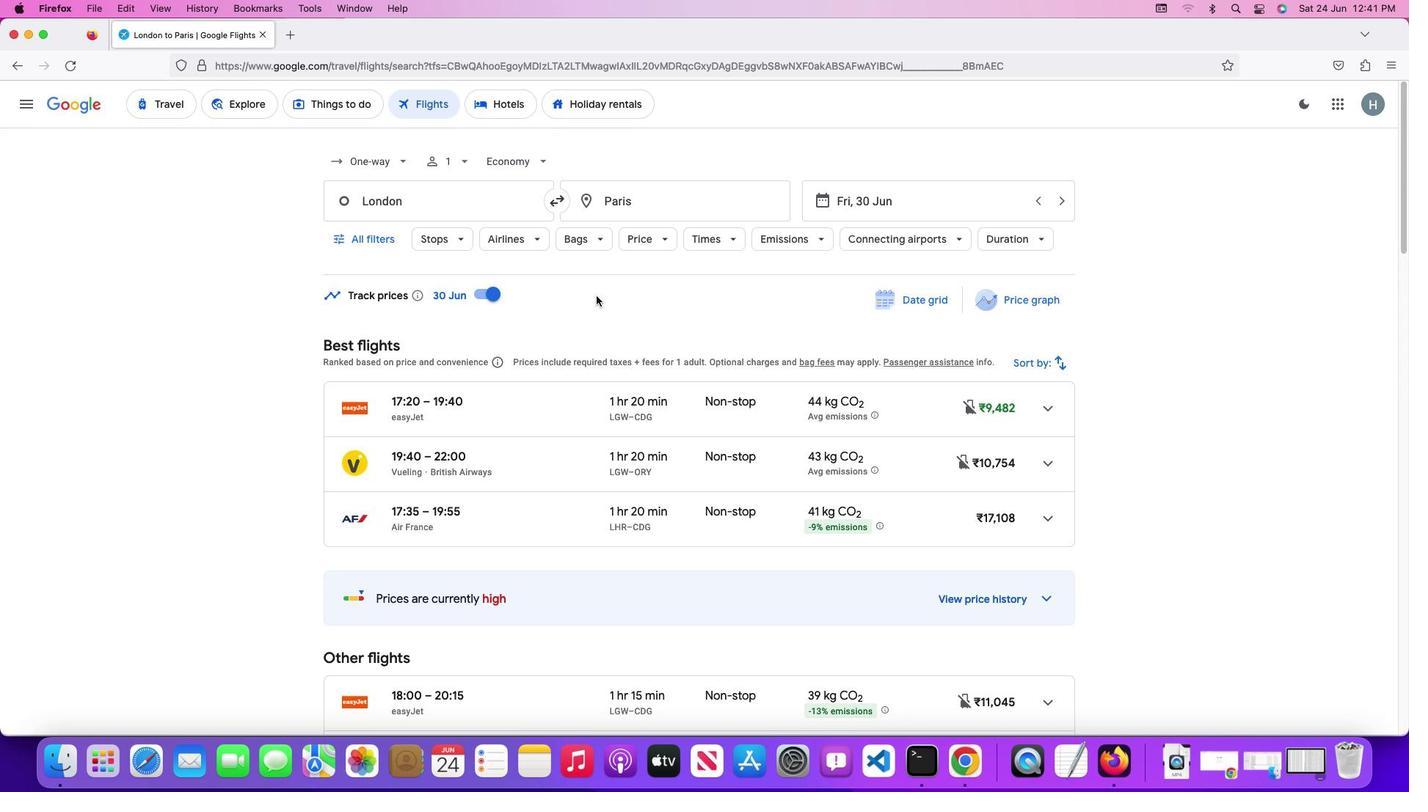 
